 Task: Set the Layer C modulation for the ISDB-T reception parameter to 16-QAM.
Action: Mouse moved to (137, 14)
Screenshot: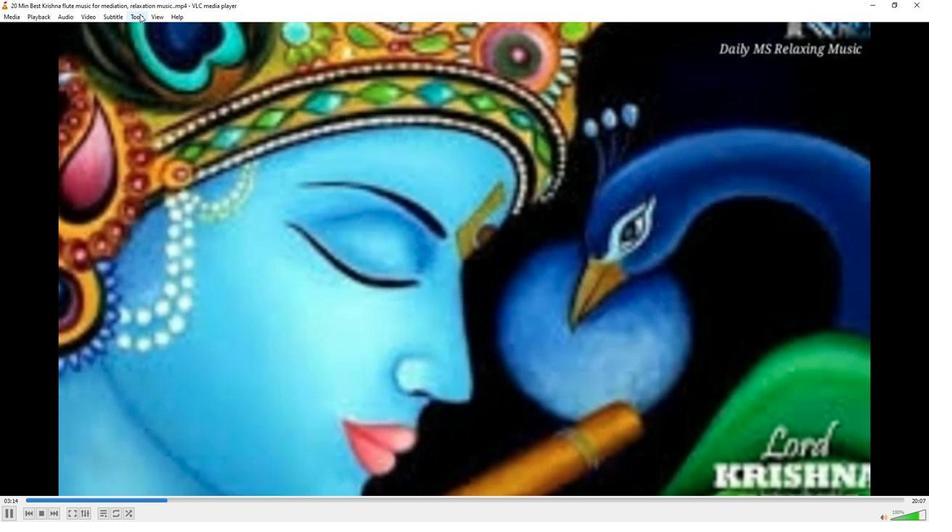 
Action: Mouse pressed left at (137, 14)
Screenshot: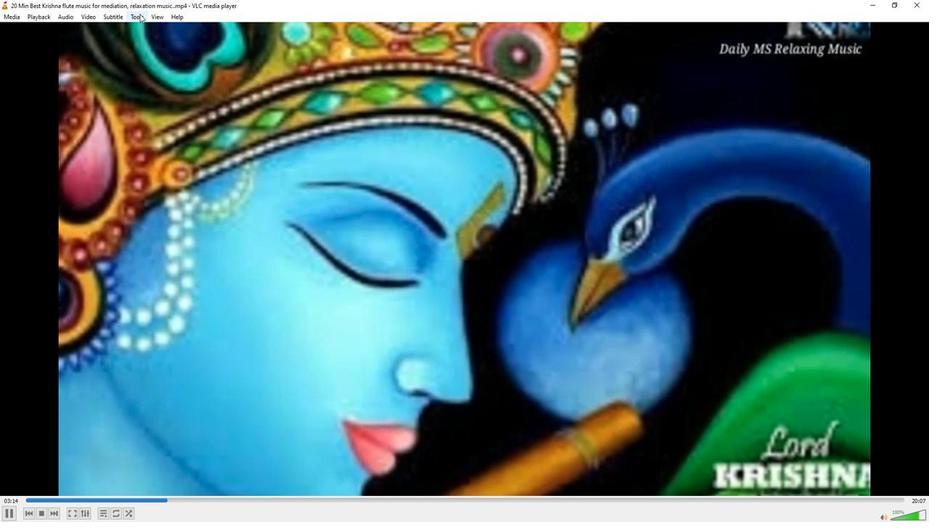 
Action: Mouse moved to (145, 132)
Screenshot: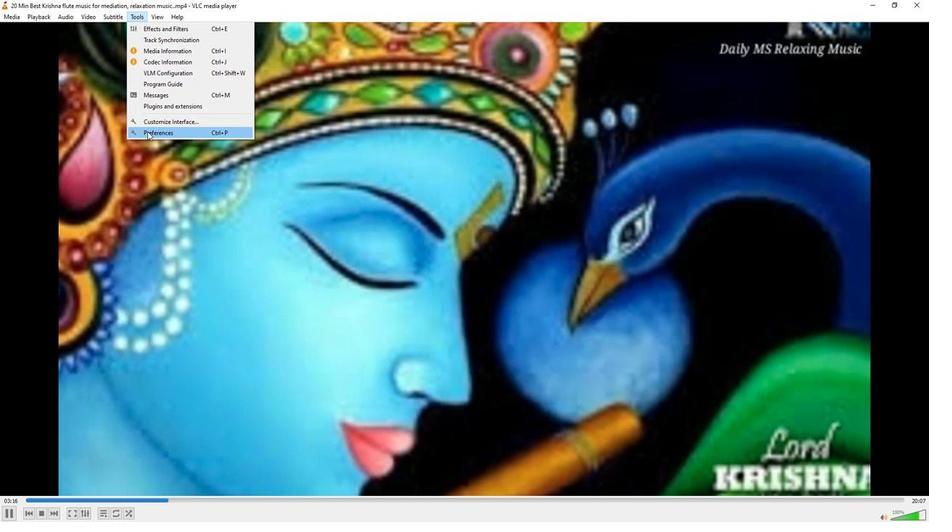 
Action: Mouse pressed left at (145, 132)
Screenshot: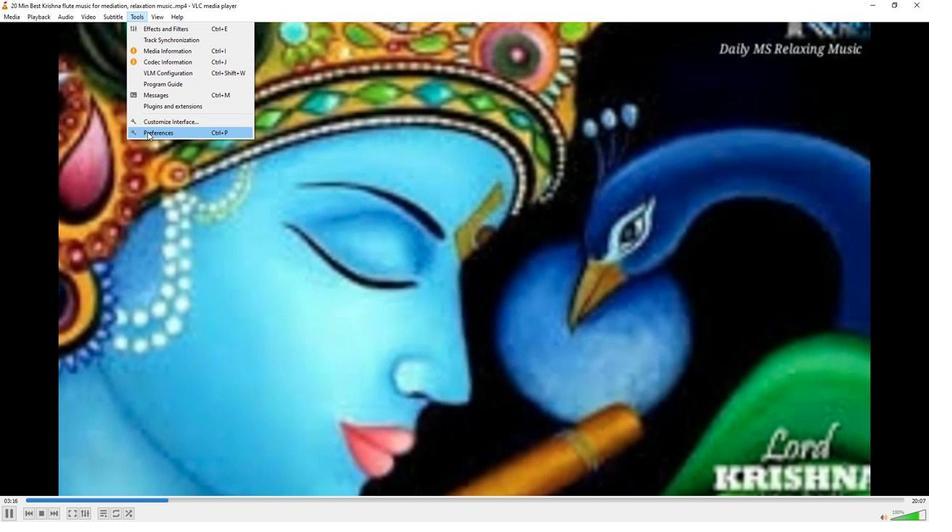 
Action: Mouse moved to (305, 428)
Screenshot: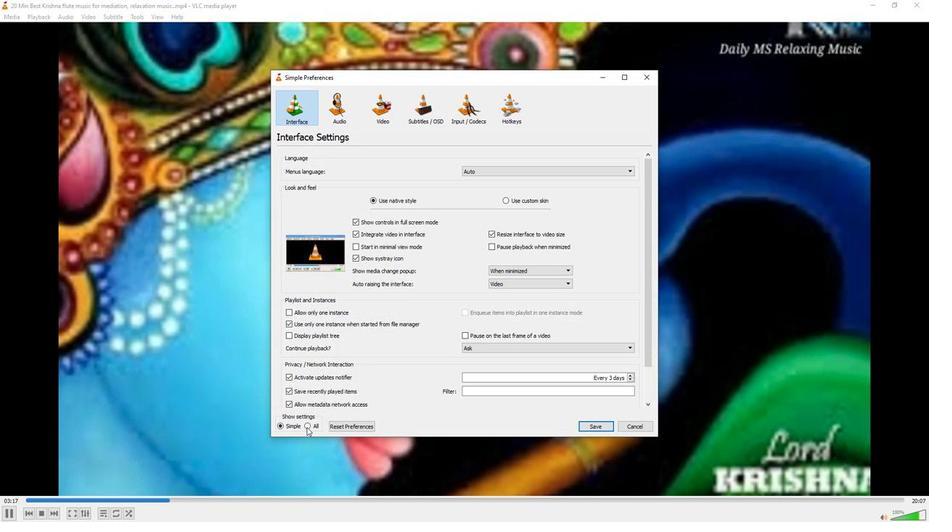 
Action: Mouse pressed left at (305, 428)
Screenshot: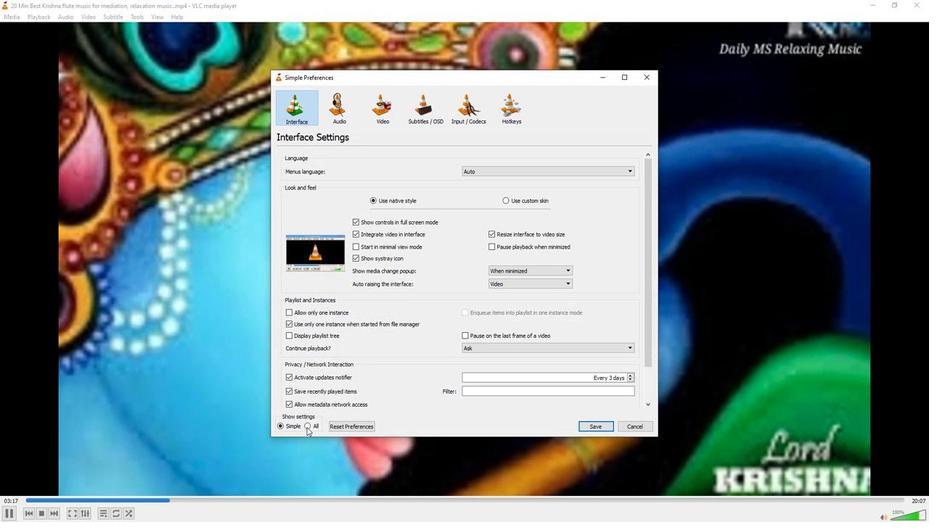 
Action: Mouse moved to (290, 258)
Screenshot: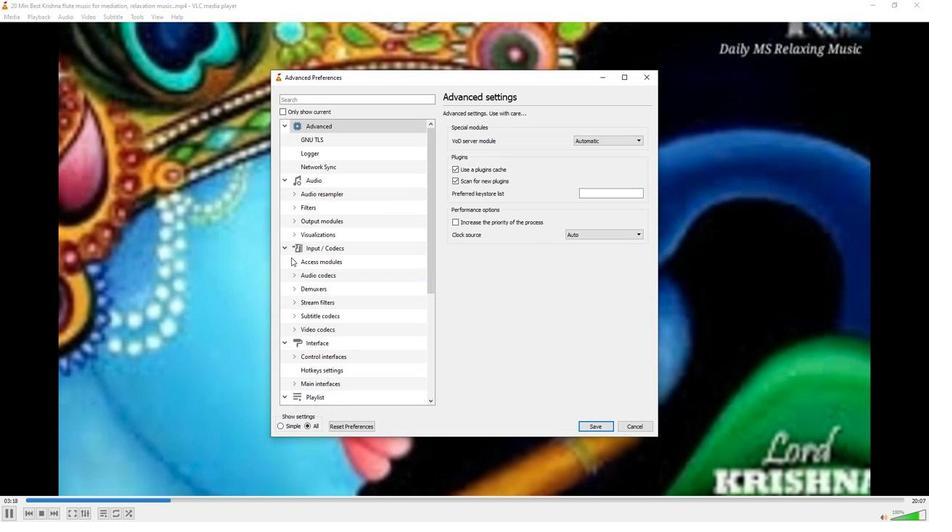 
Action: Mouse pressed left at (290, 258)
Screenshot: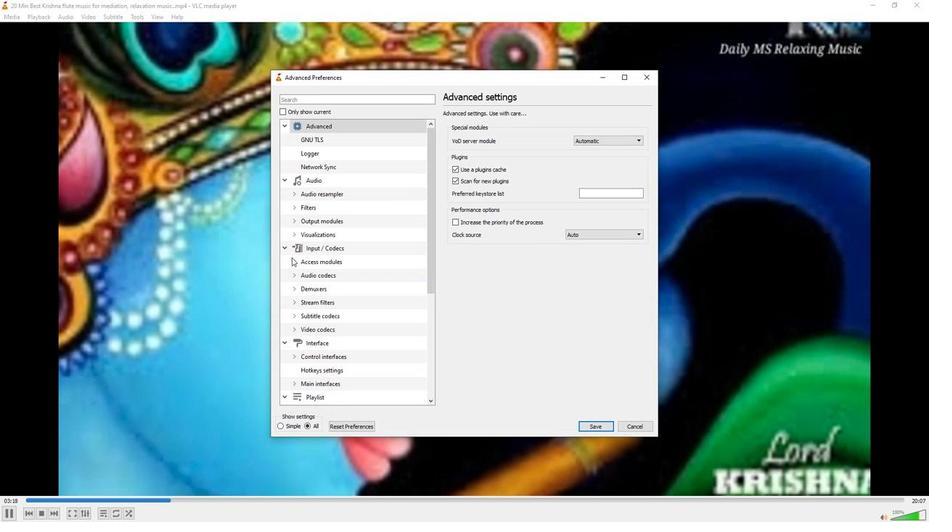 
Action: Mouse moved to (319, 344)
Screenshot: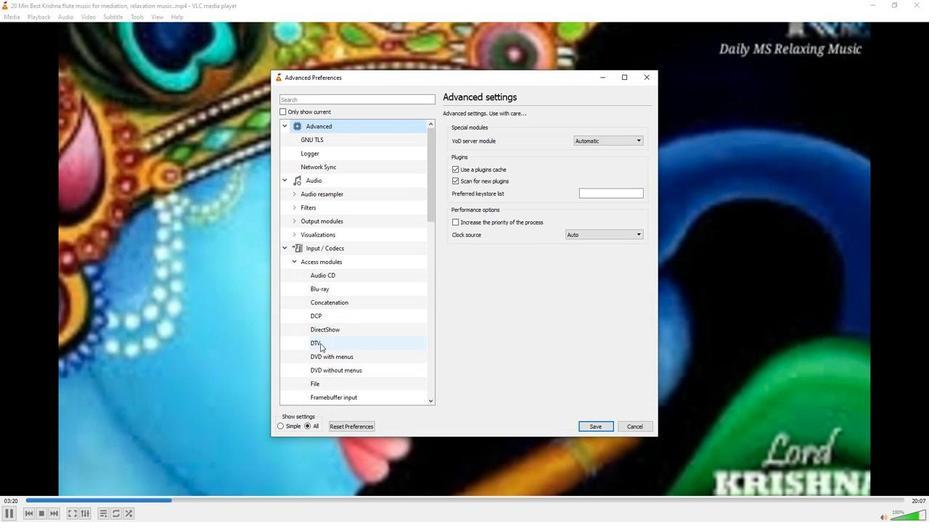 
Action: Mouse pressed left at (319, 344)
Screenshot: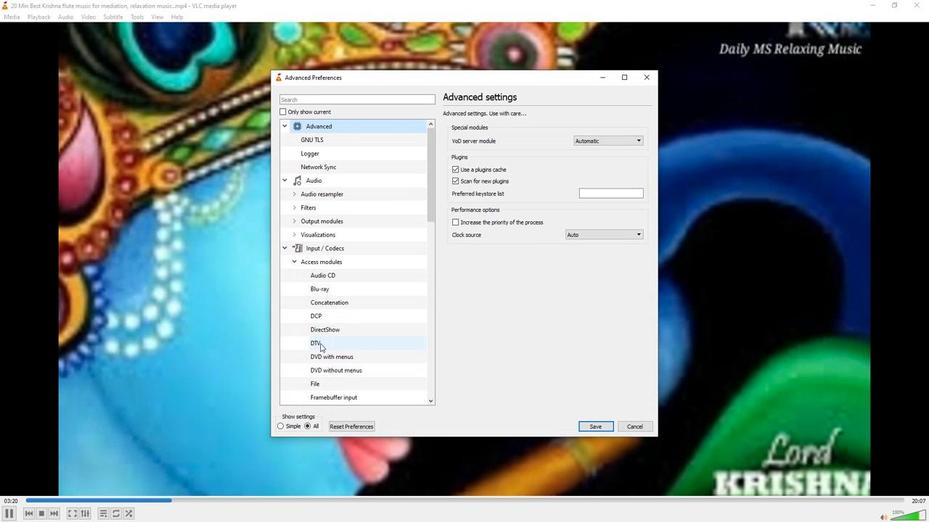 
Action: Mouse moved to (551, 343)
Screenshot: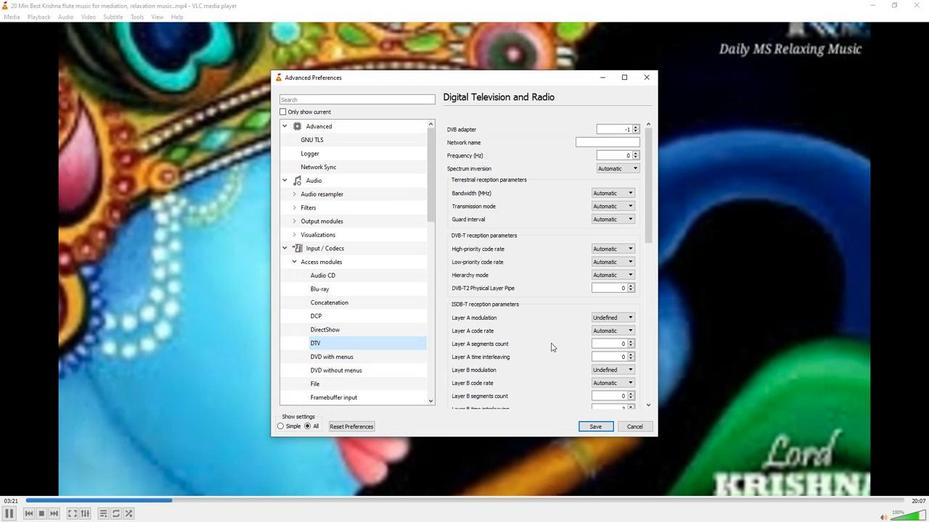
Action: Mouse scrolled (551, 342) with delta (0, 0)
Screenshot: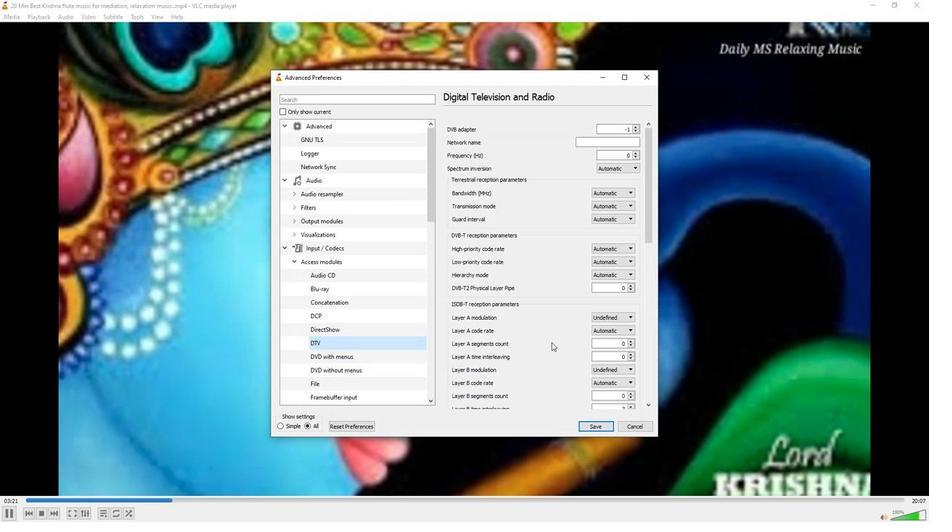 
Action: Mouse scrolled (551, 342) with delta (0, 0)
Screenshot: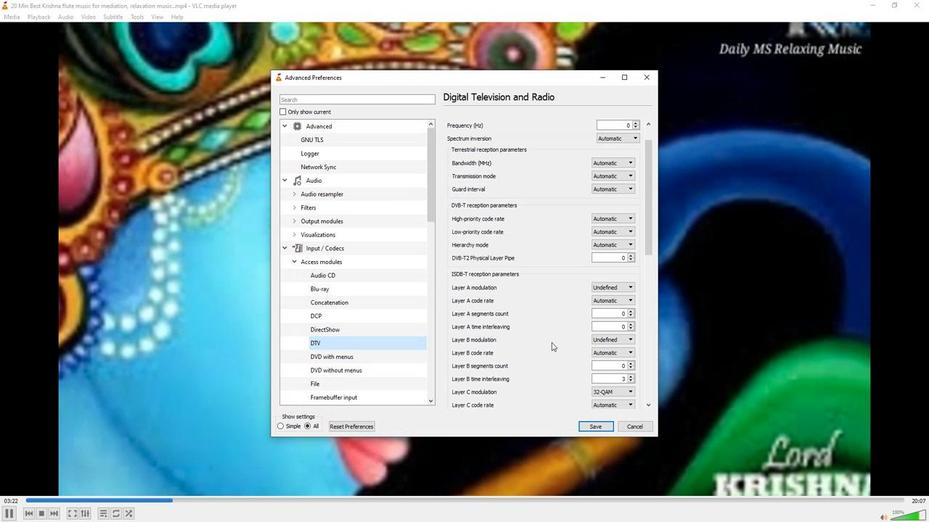 
Action: Mouse scrolled (551, 342) with delta (0, 0)
Screenshot: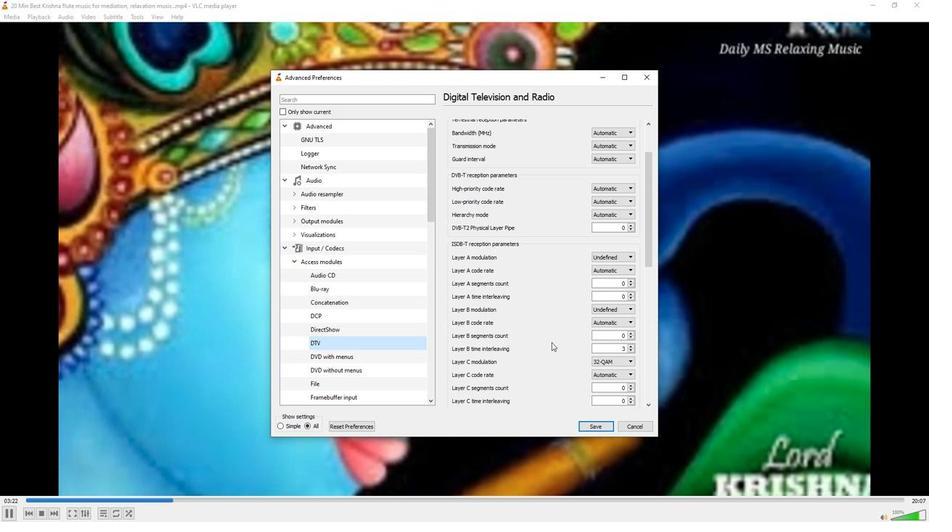 
Action: Mouse moved to (627, 333)
Screenshot: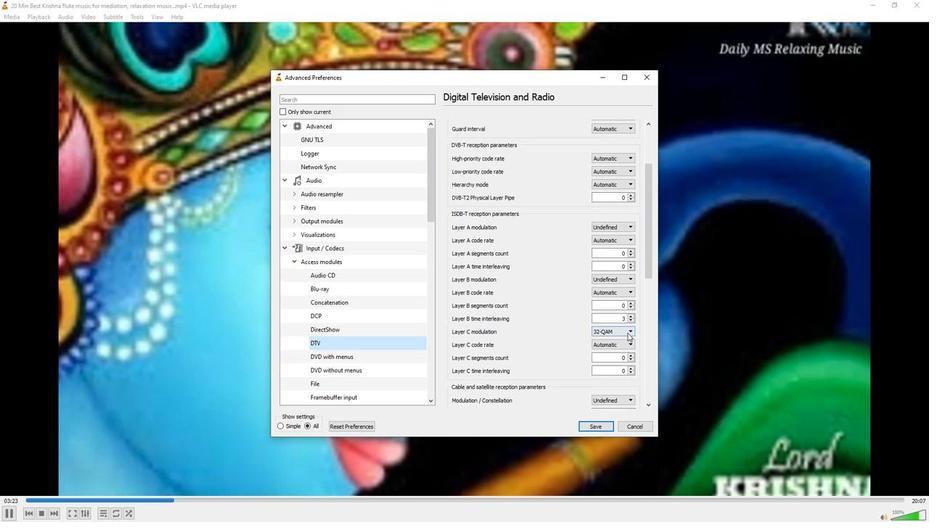 
Action: Mouse pressed left at (627, 333)
Screenshot: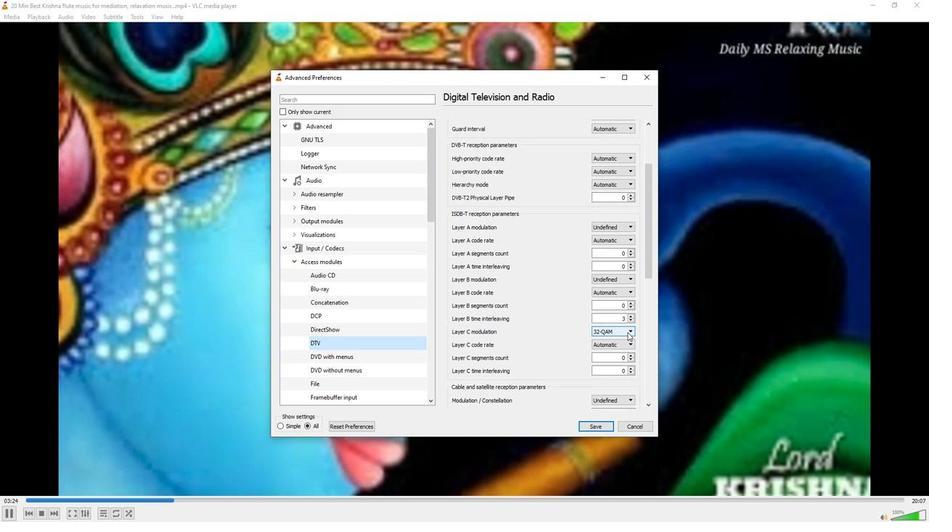 
Action: Mouse moved to (606, 352)
Screenshot: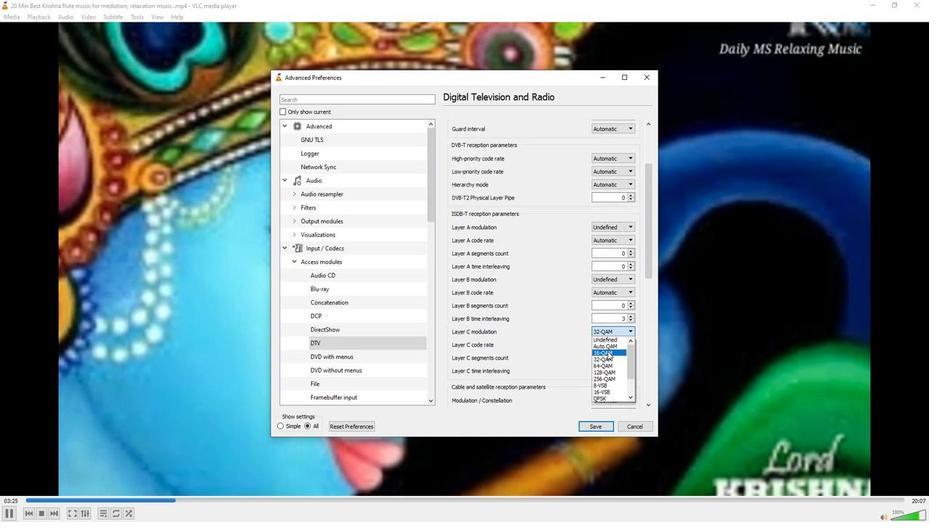 
Action: Mouse pressed left at (606, 352)
Screenshot: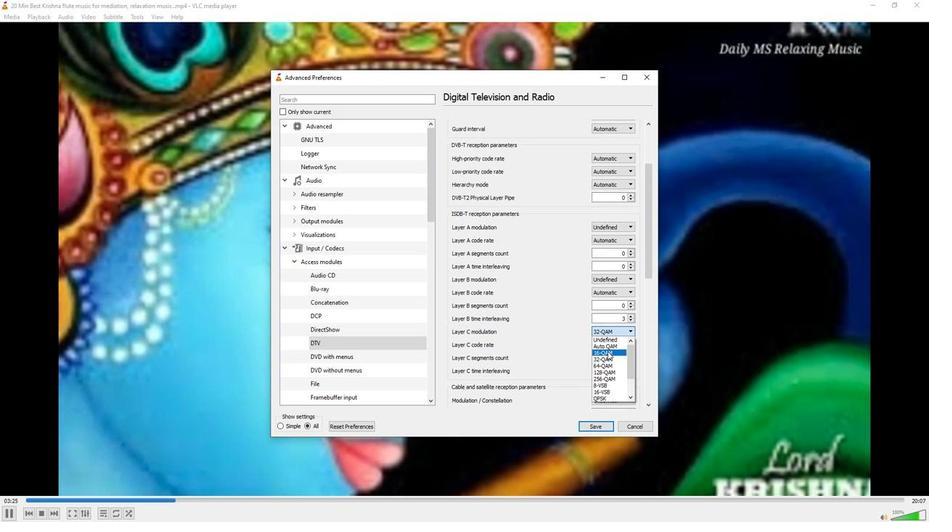 
Action: Mouse moved to (511, 333)
Screenshot: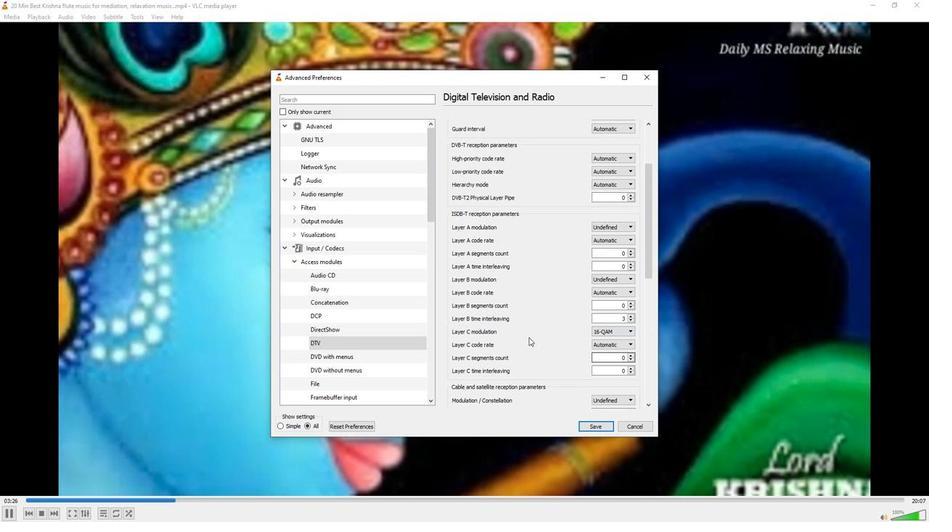 
